 Task: Learn more about a business.
Action: Mouse moved to (906, 127)
Screenshot: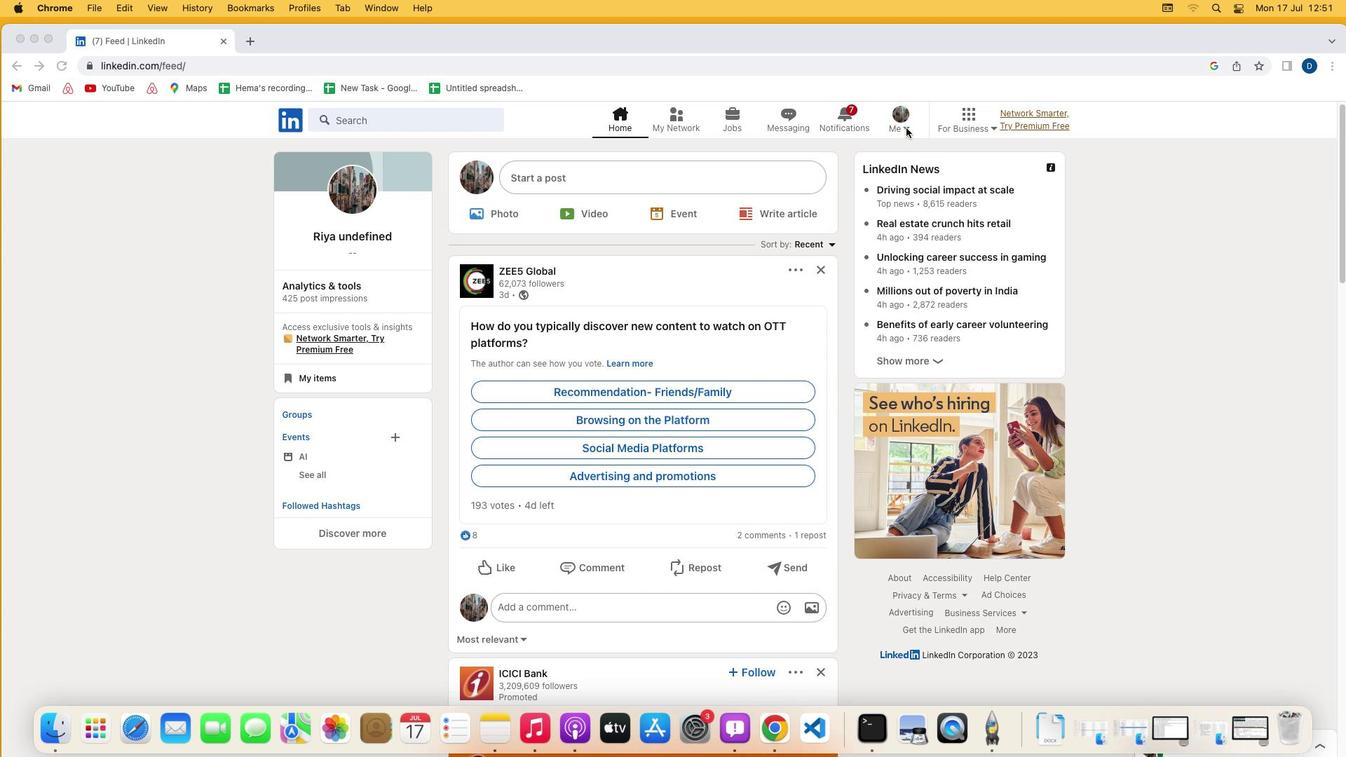 
Action: Mouse pressed left at (906, 127)
Screenshot: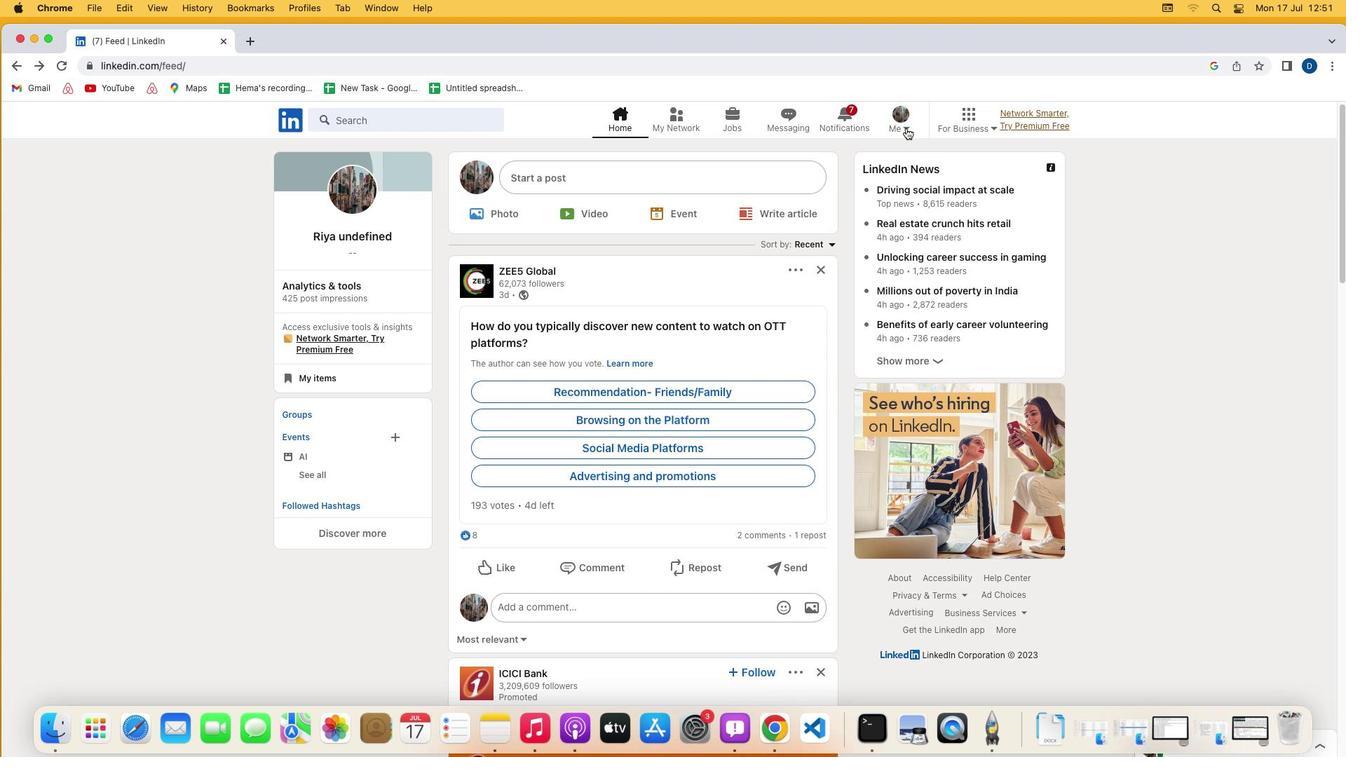 
Action: Mouse moved to (908, 127)
Screenshot: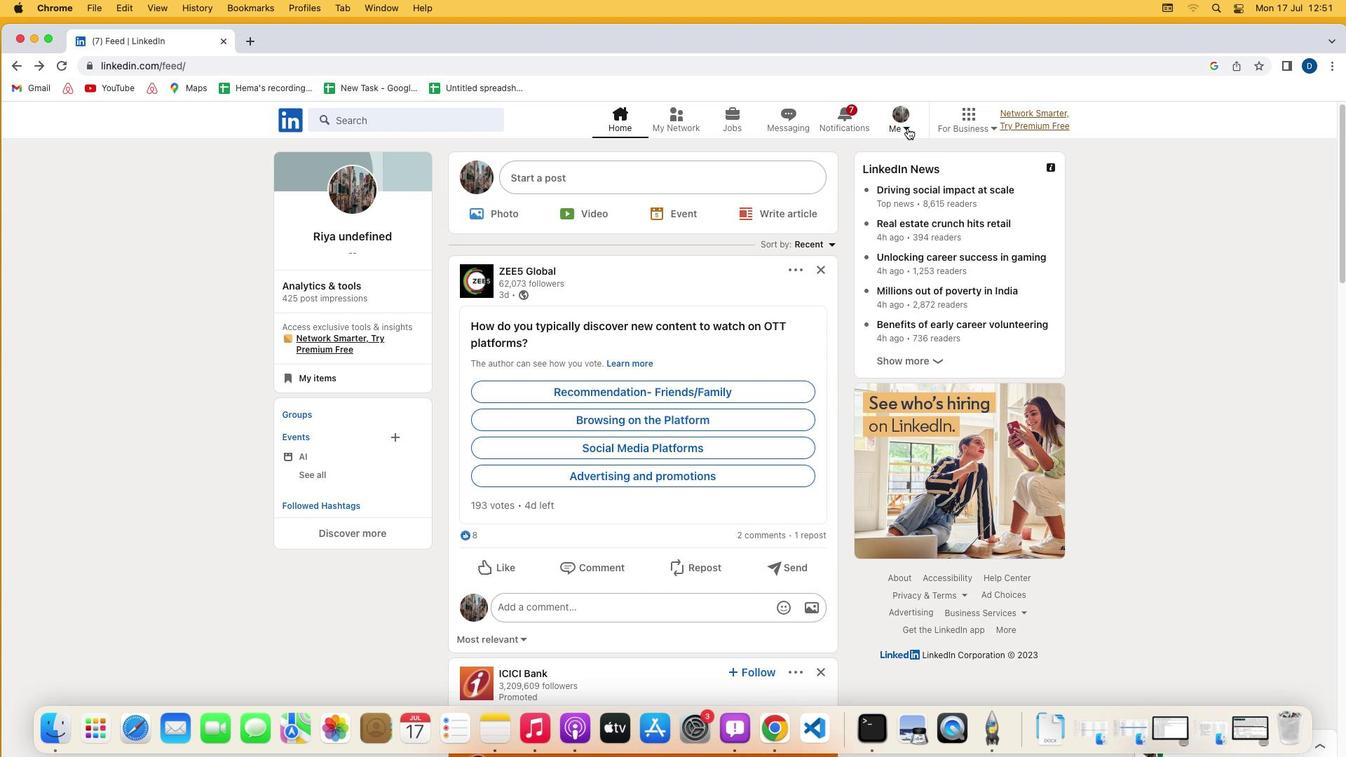 
Action: Mouse pressed left at (908, 127)
Screenshot: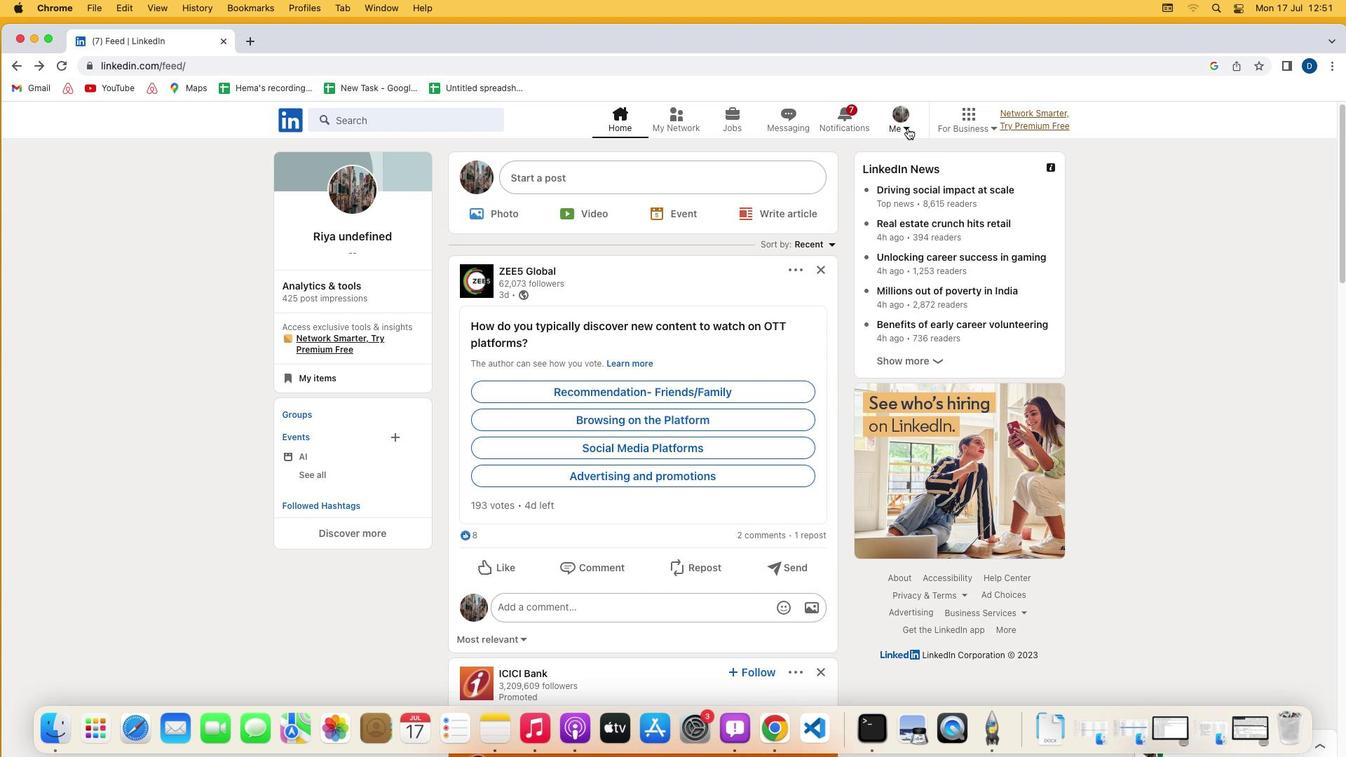 
Action: Mouse moved to (804, 276)
Screenshot: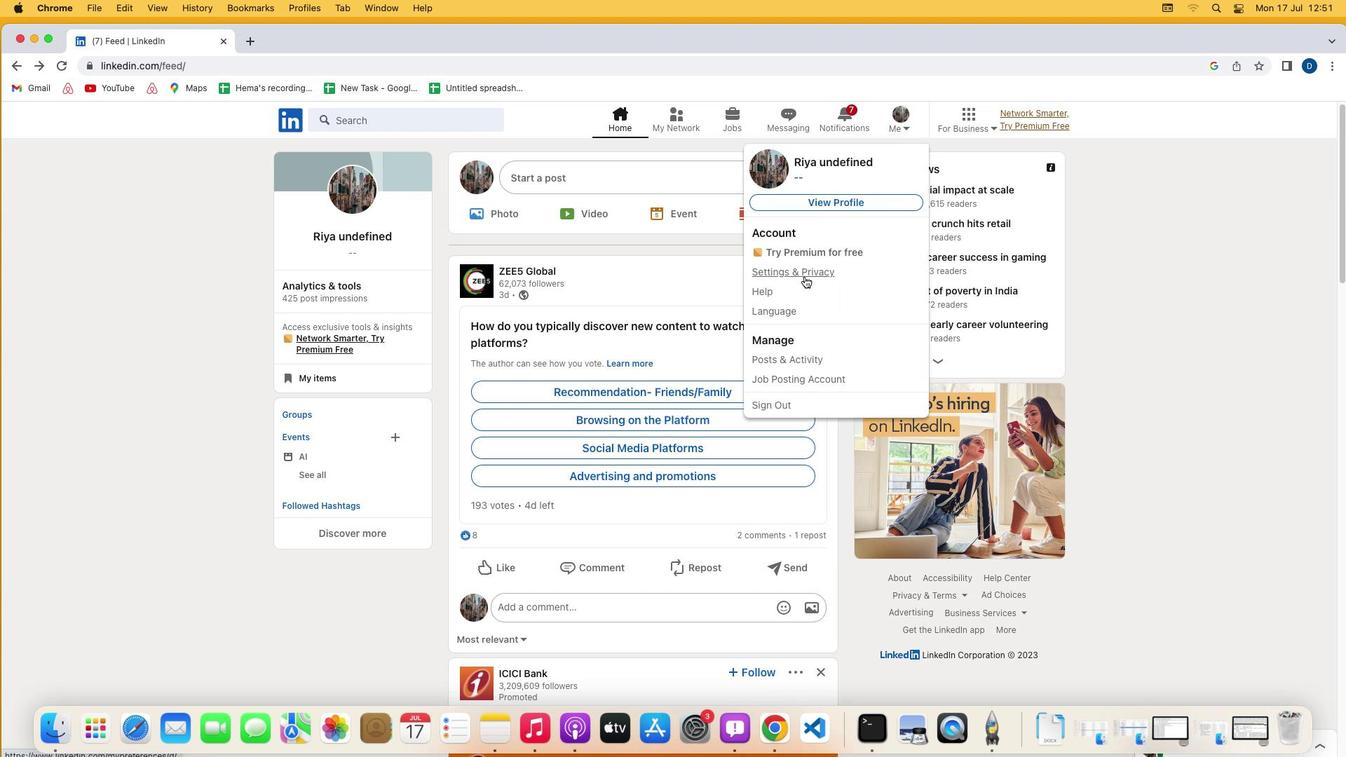 
Action: Mouse pressed left at (804, 276)
Screenshot: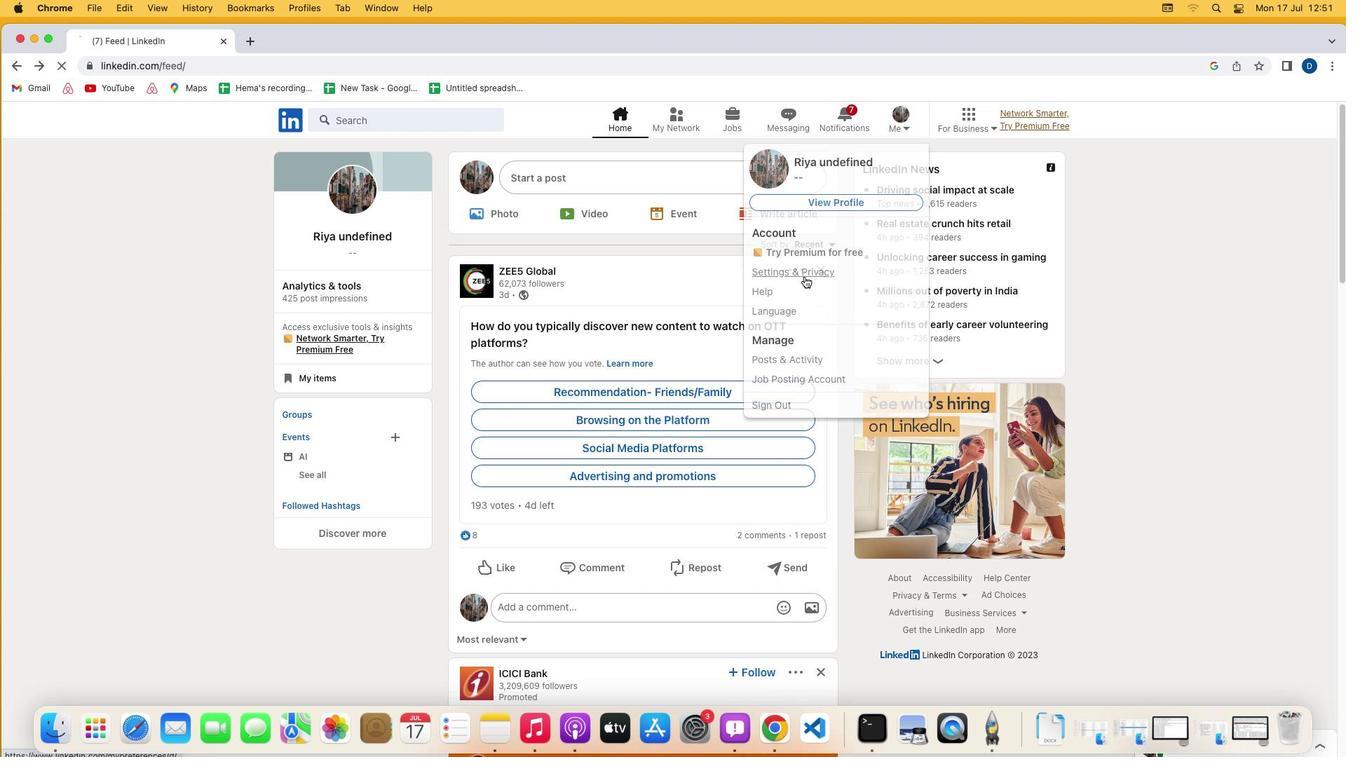 
Action: Mouse moved to (630, 395)
Screenshot: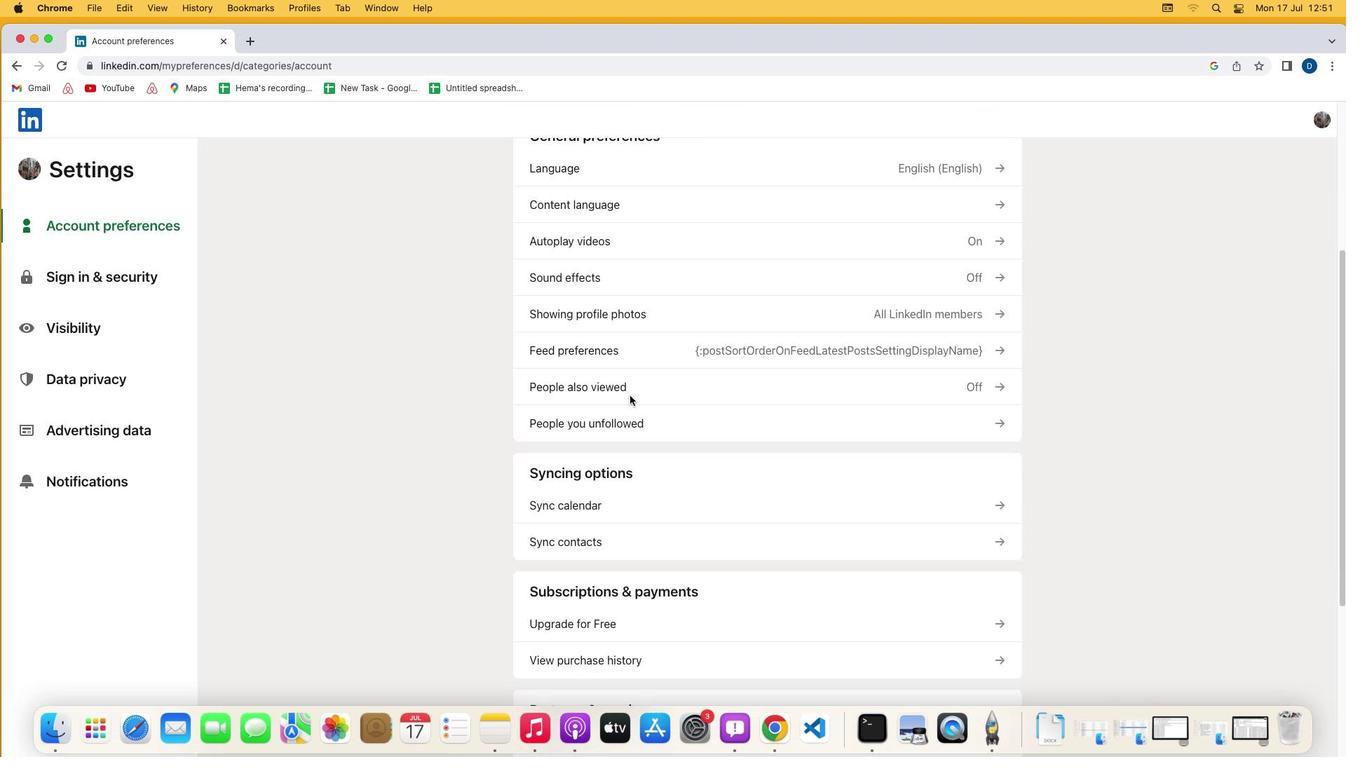 
Action: Mouse scrolled (630, 395) with delta (0, 0)
Screenshot: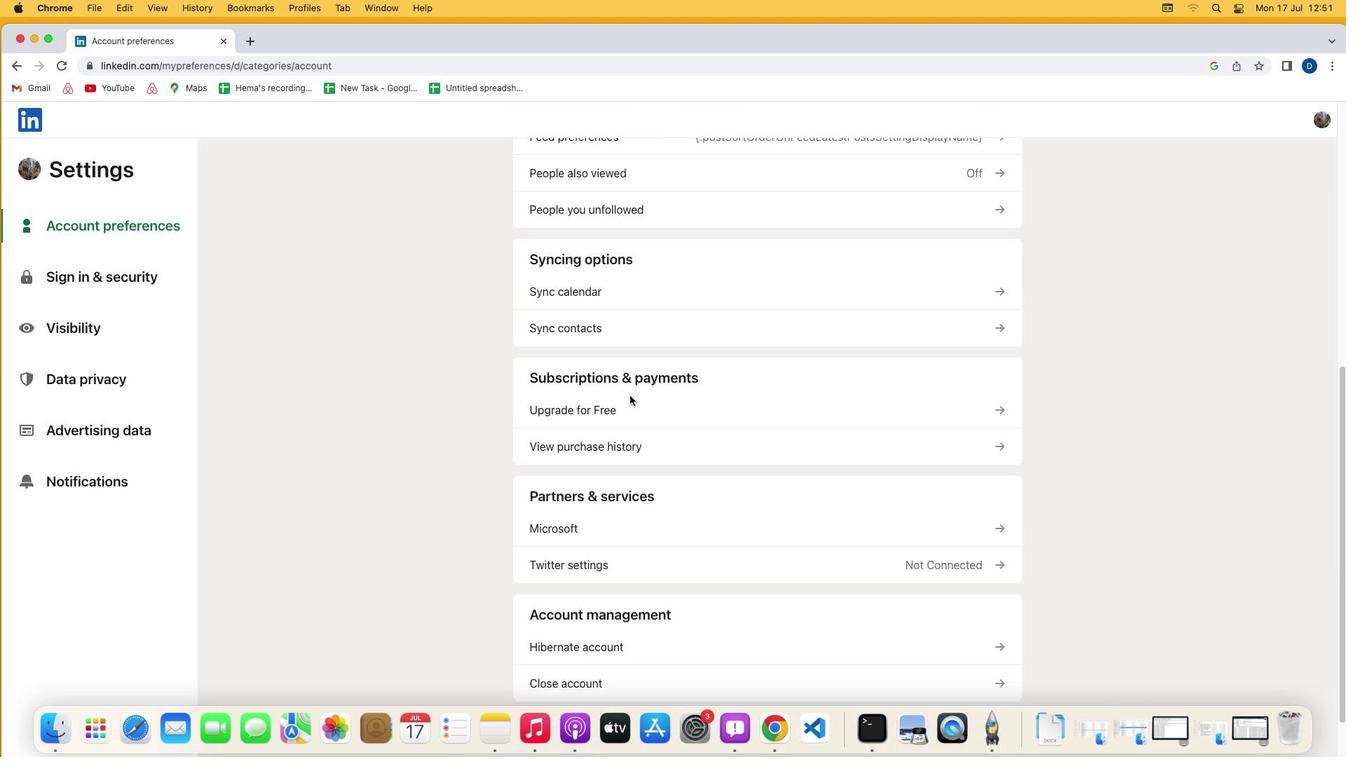 
Action: Mouse scrolled (630, 395) with delta (0, 0)
Screenshot: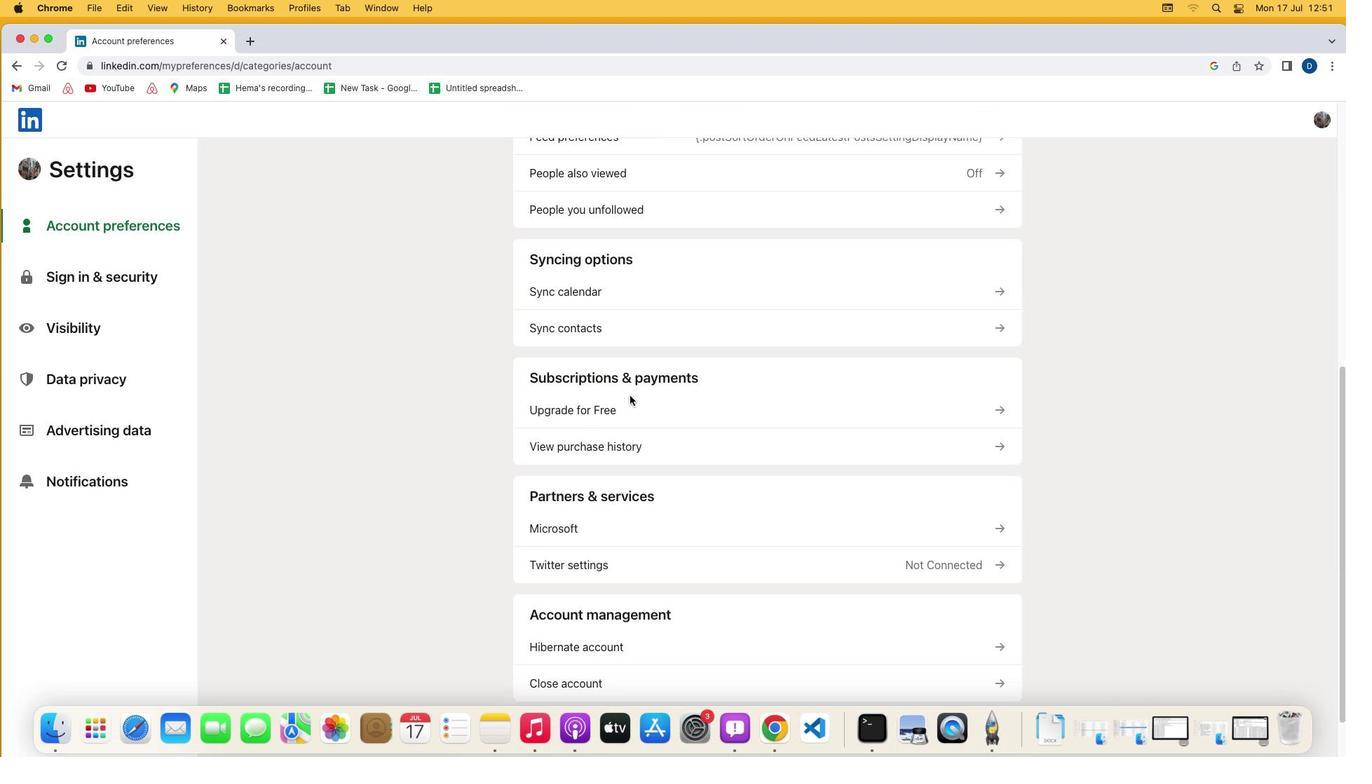 
Action: Mouse scrolled (630, 395) with delta (0, -2)
Screenshot: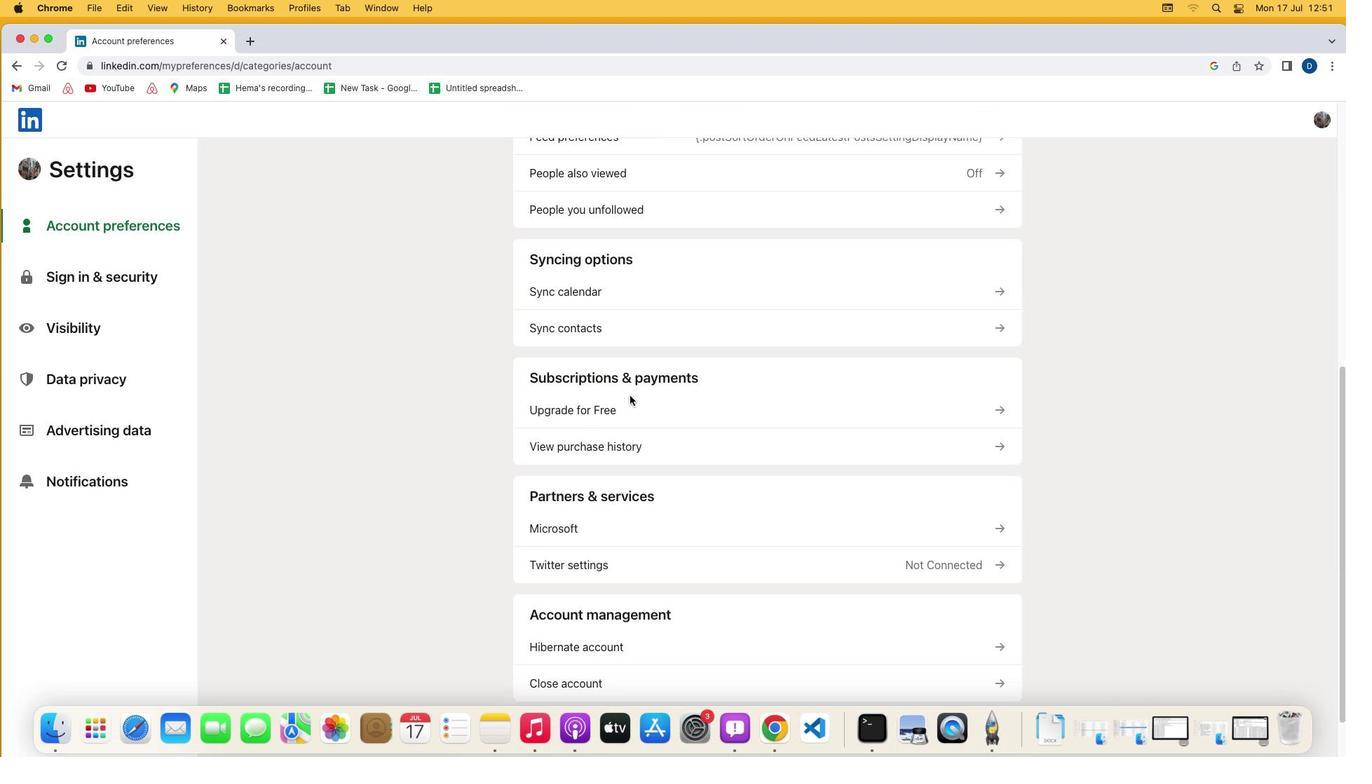 
Action: Mouse scrolled (630, 395) with delta (0, -3)
Screenshot: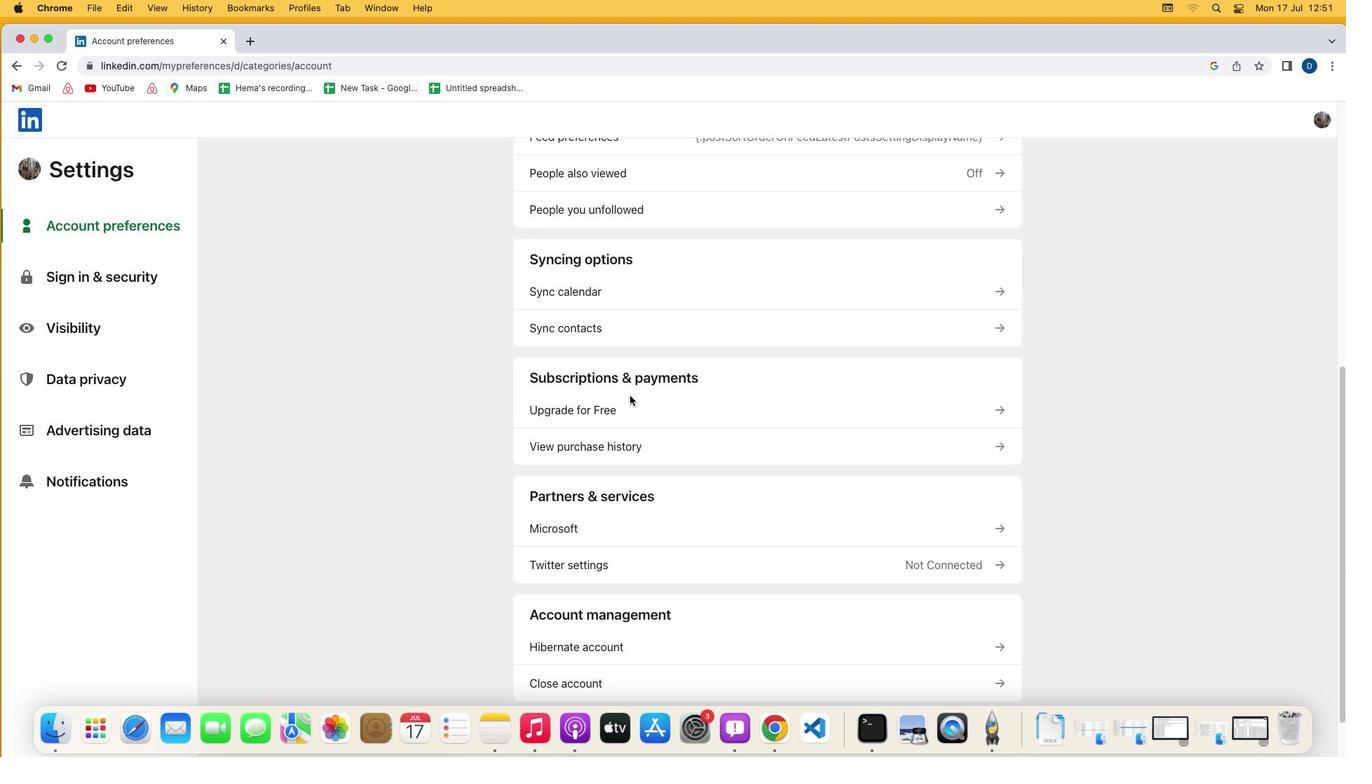 
Action: Mouse scrolled (630, 395) with delta (0, -4)
Screenshot: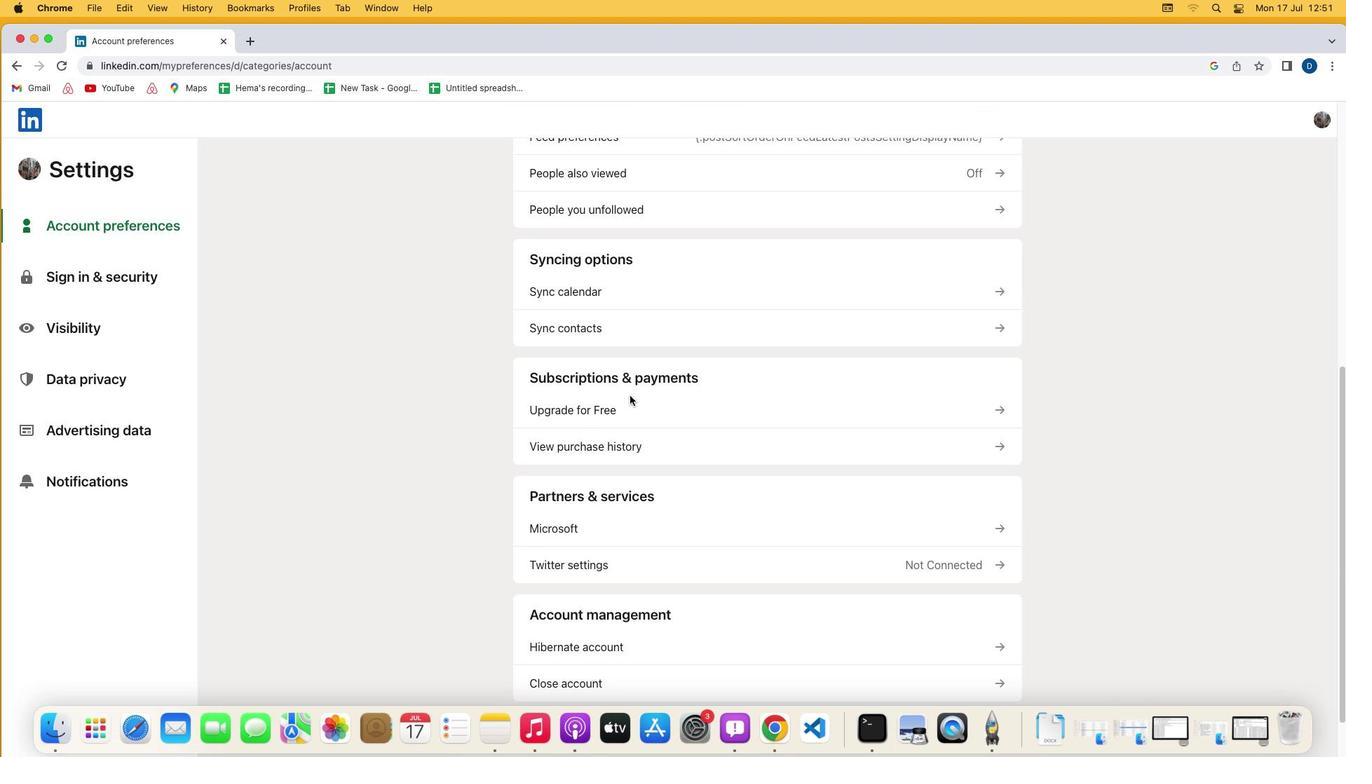 
Action: Mouse scrolled (630, 395) with delta (0, 0)
Screenshot: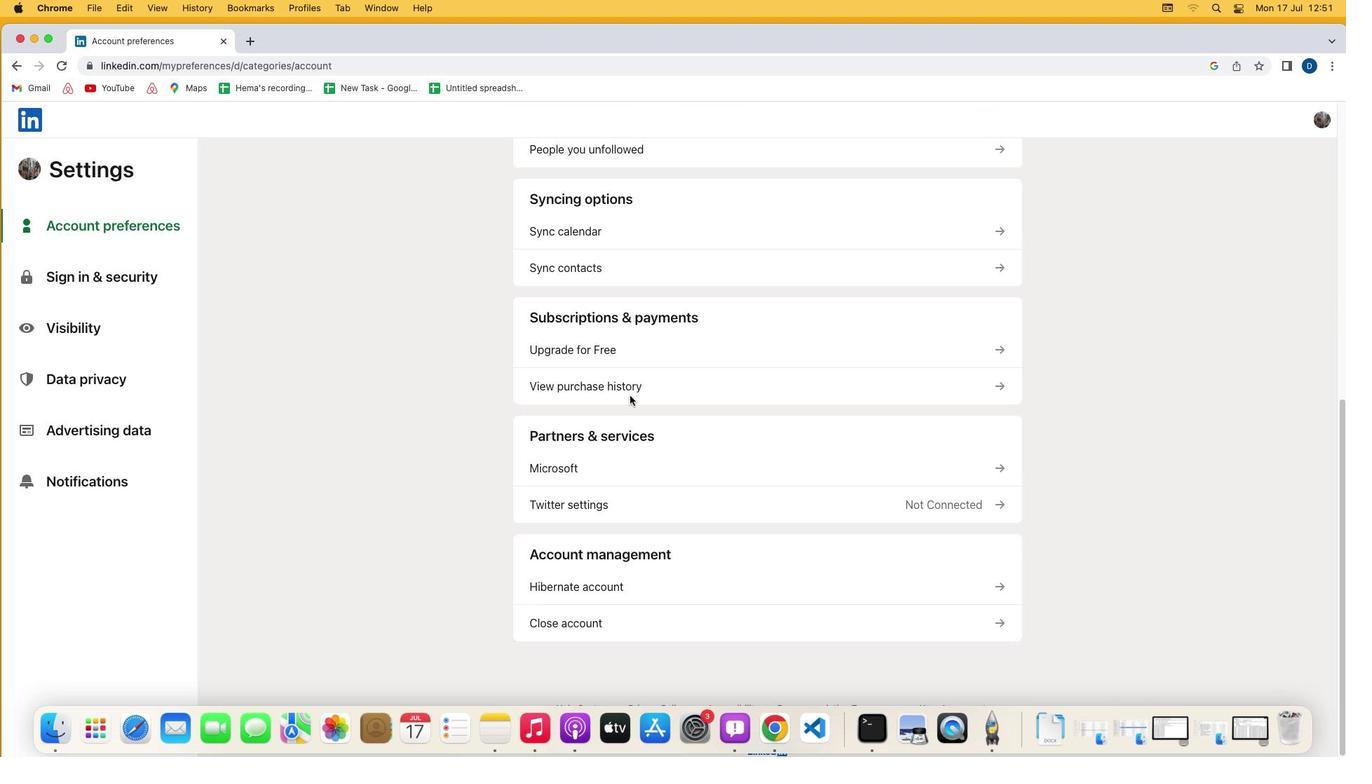 
Action: Mouse scrolled (630, 395) with delta (0, 0)
Screenshot: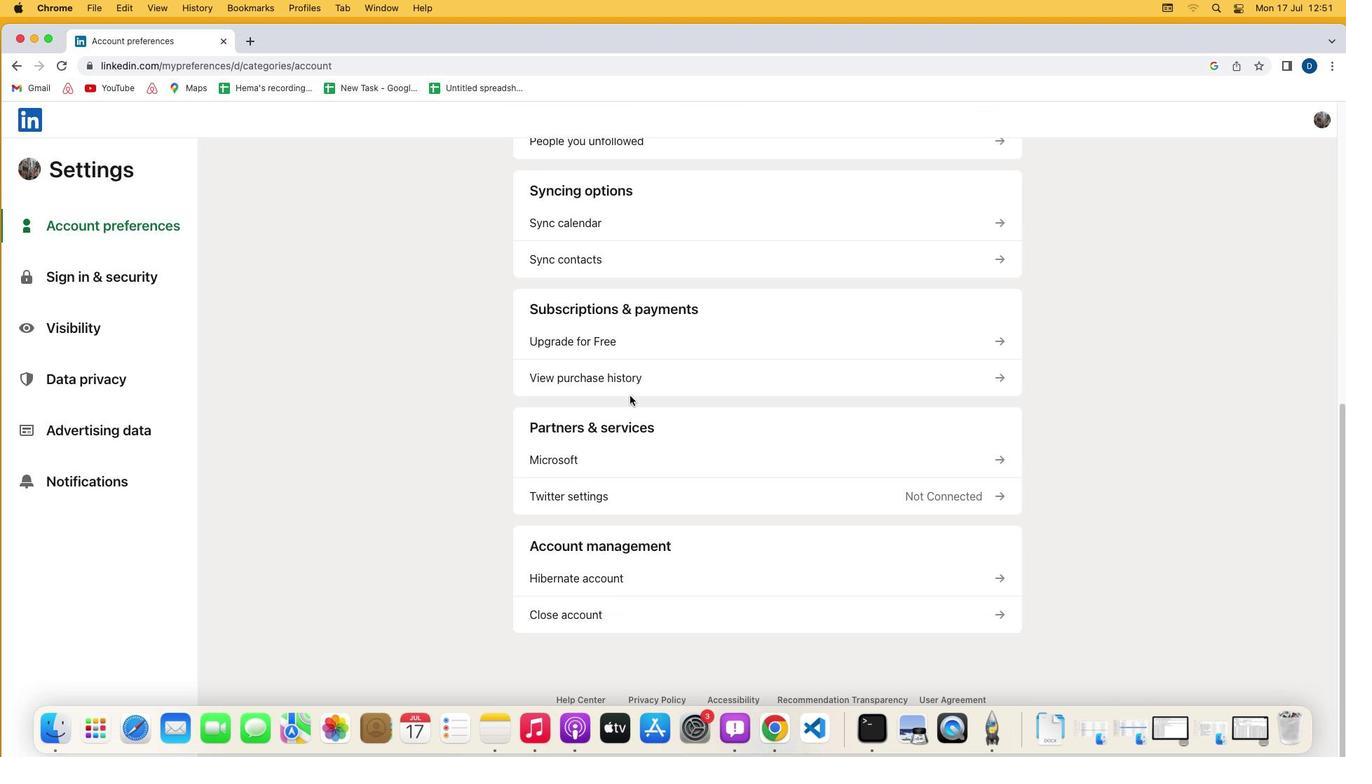 
Action: Mouse scrolled (630, 395) with delta (0, -2)
Screenshot: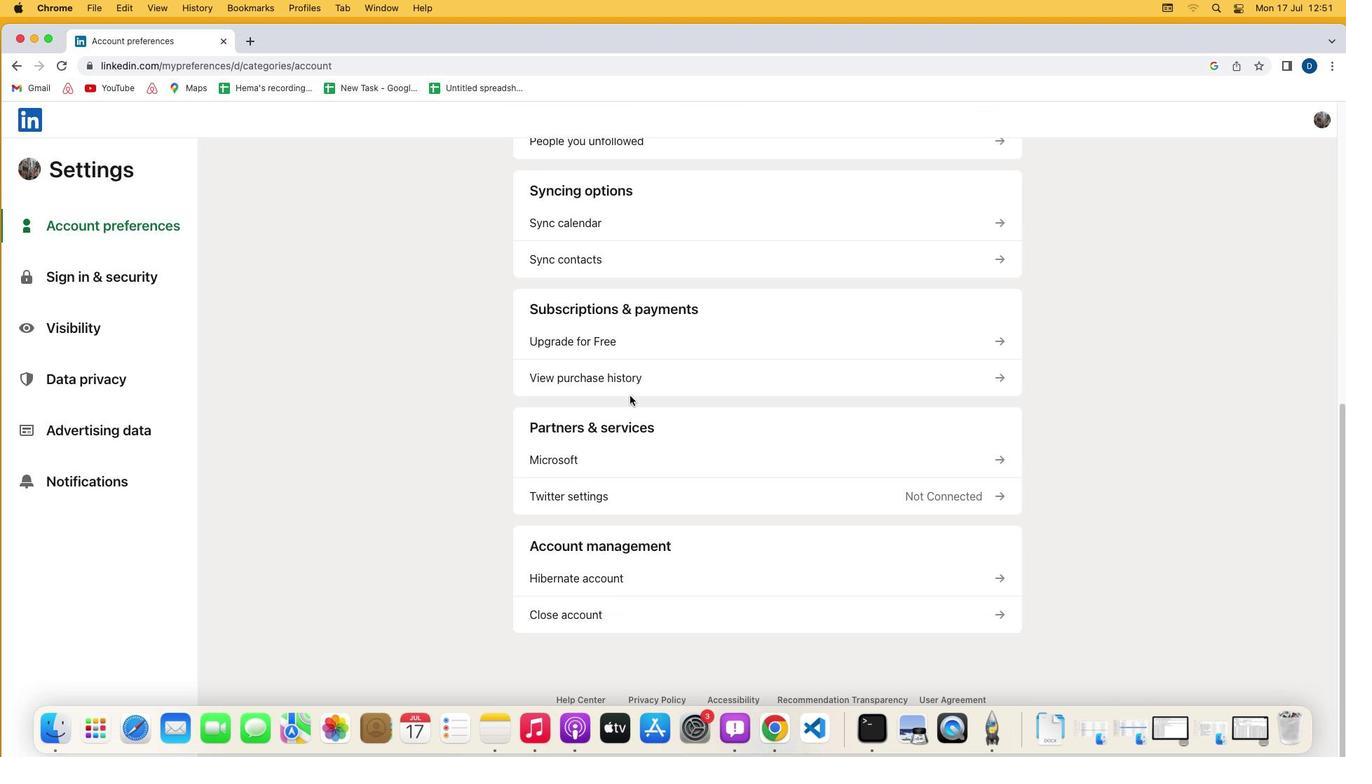 
Action: Mouse scrolled (630, 395) with delta (0, -2)
Screenshot: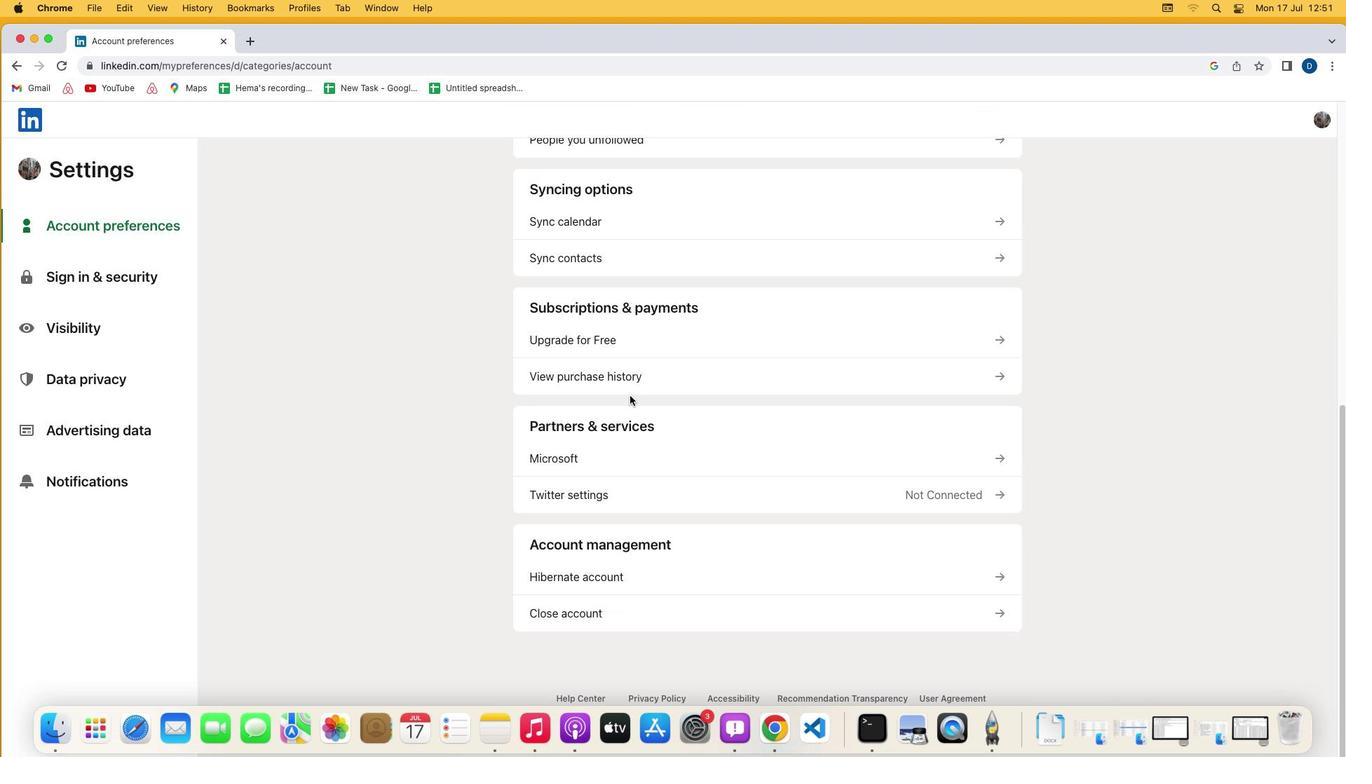 
Action: Mouse moved to (588, 345)
Screenshot: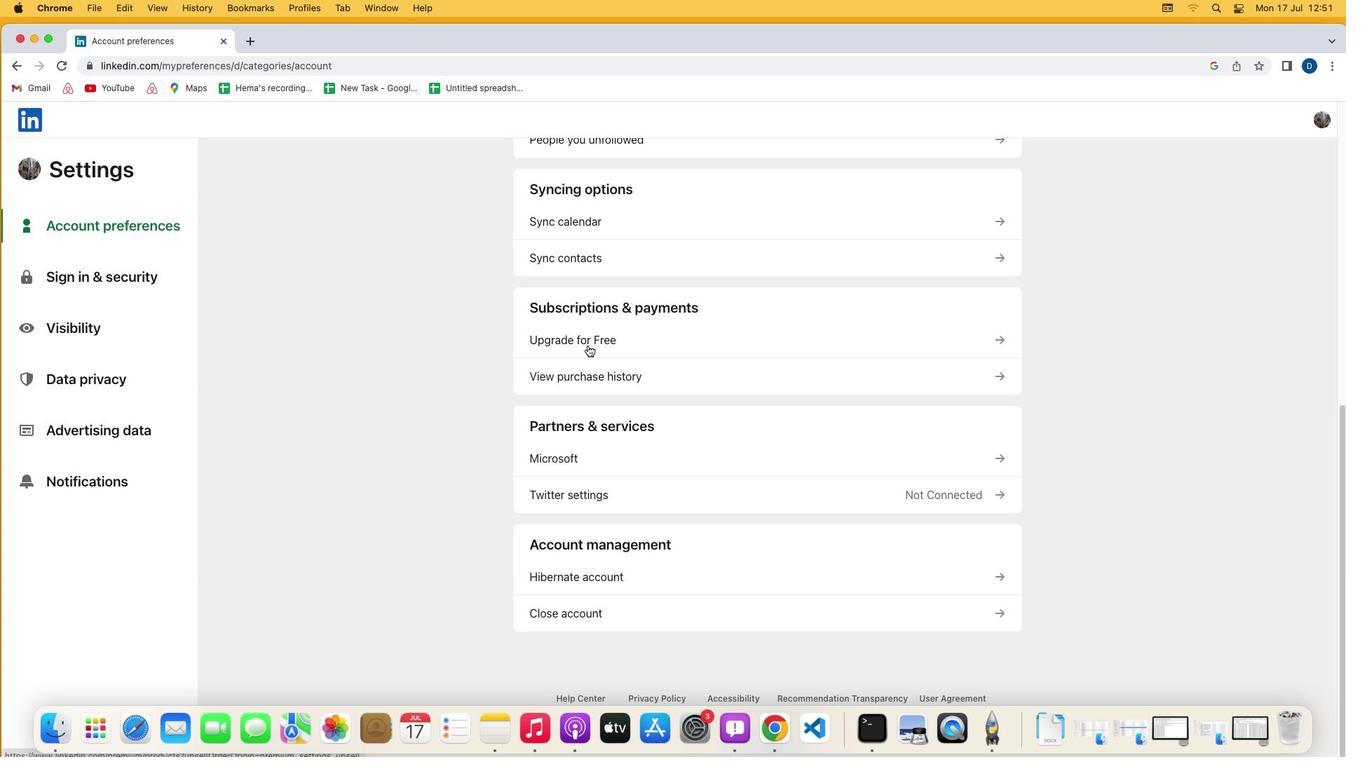 
Action: Mouse pressed left at (588, 345)
Screenshot: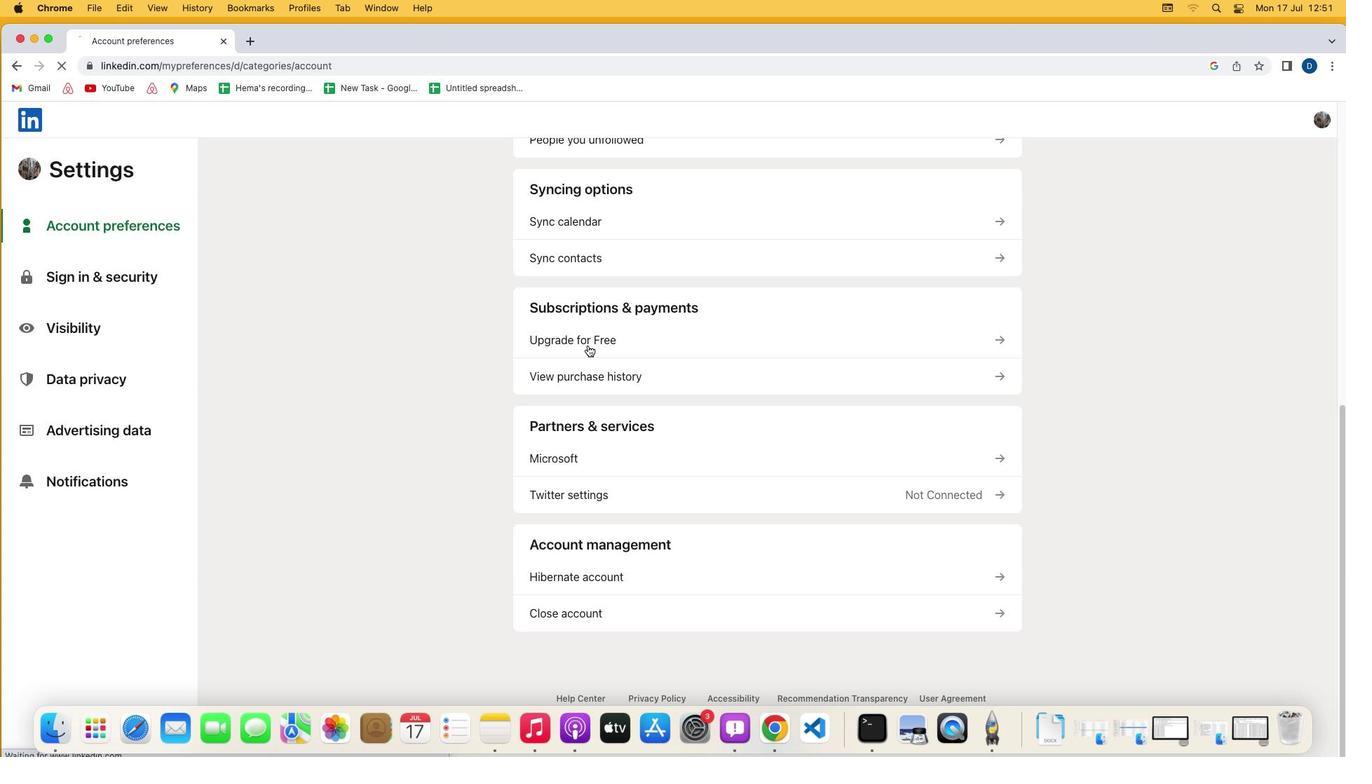
Action: Mouse moved to (547, 415)
Screenshot: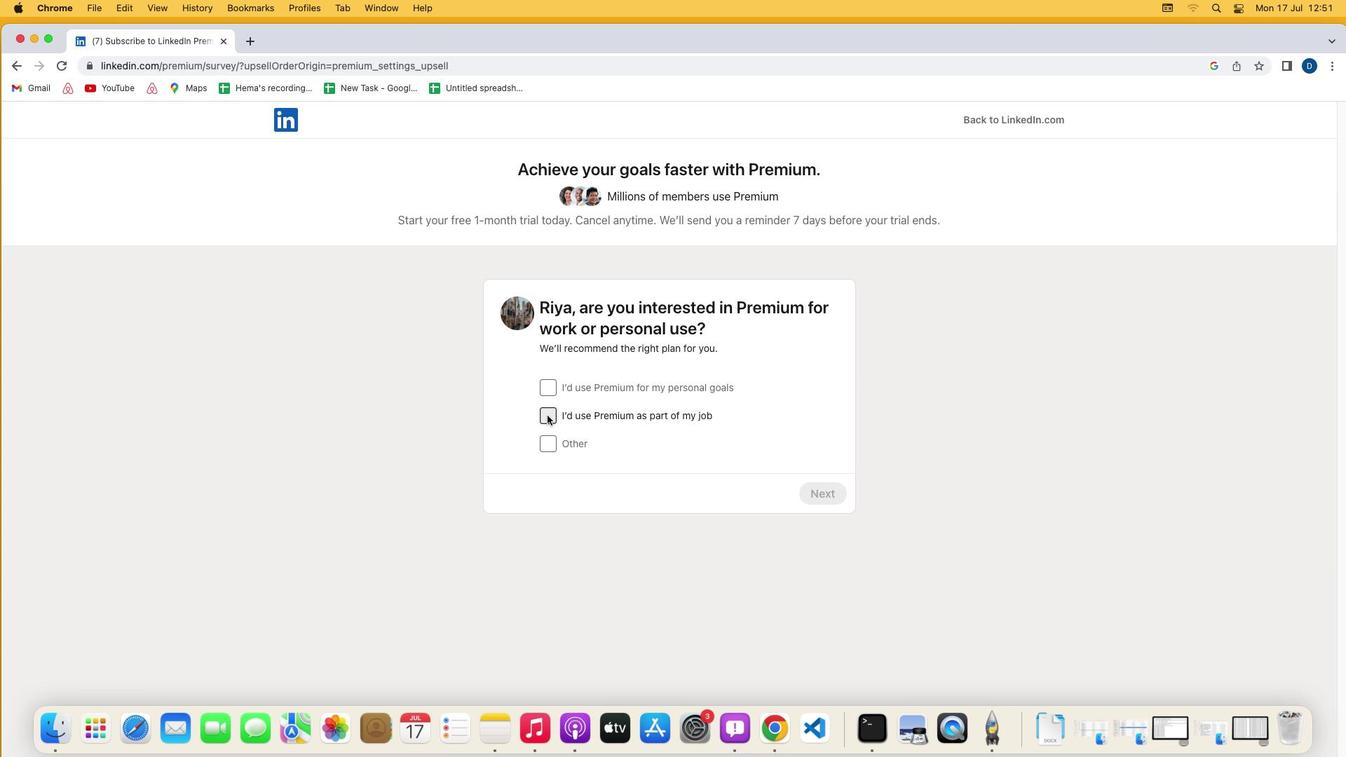 
Action: Mouse pressed left at (547, 415)
Screenshot: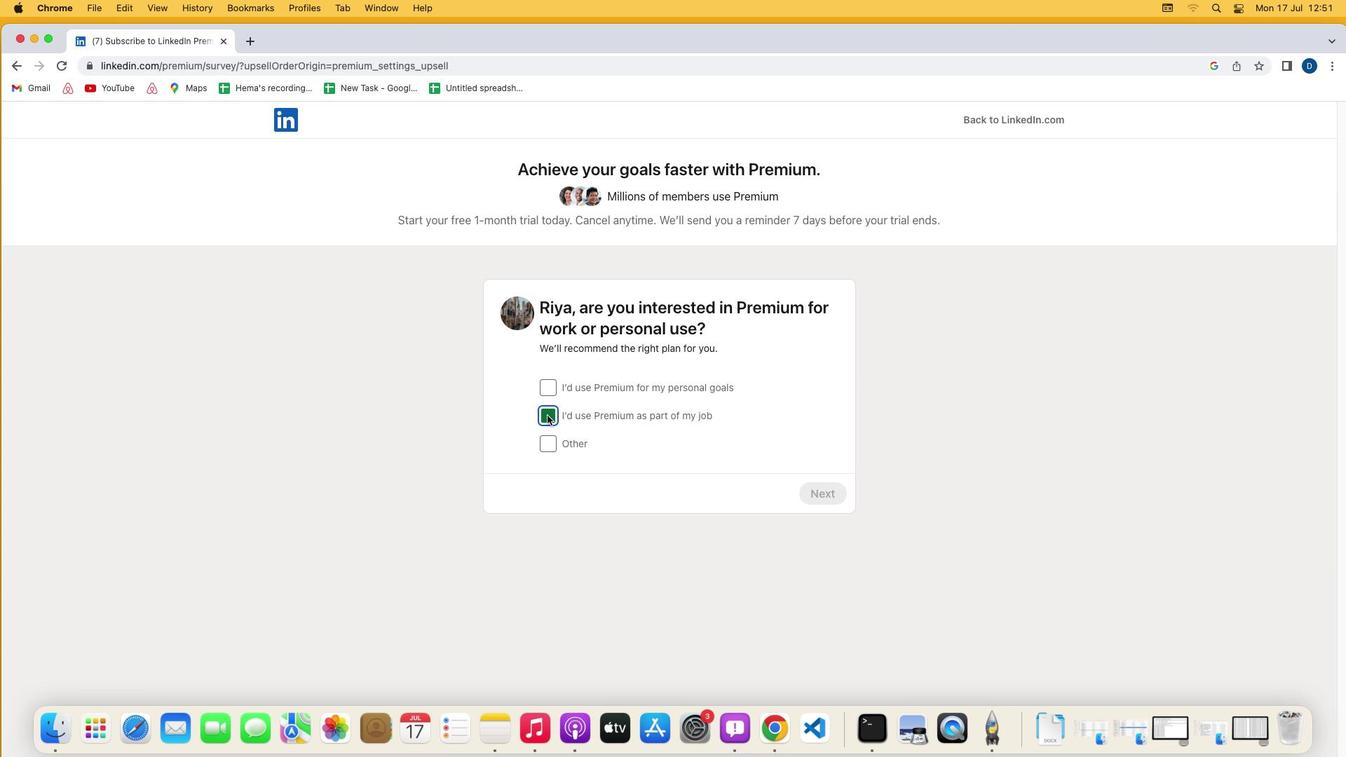 
Action: Mouse moved to (815, 492)
Screenshot: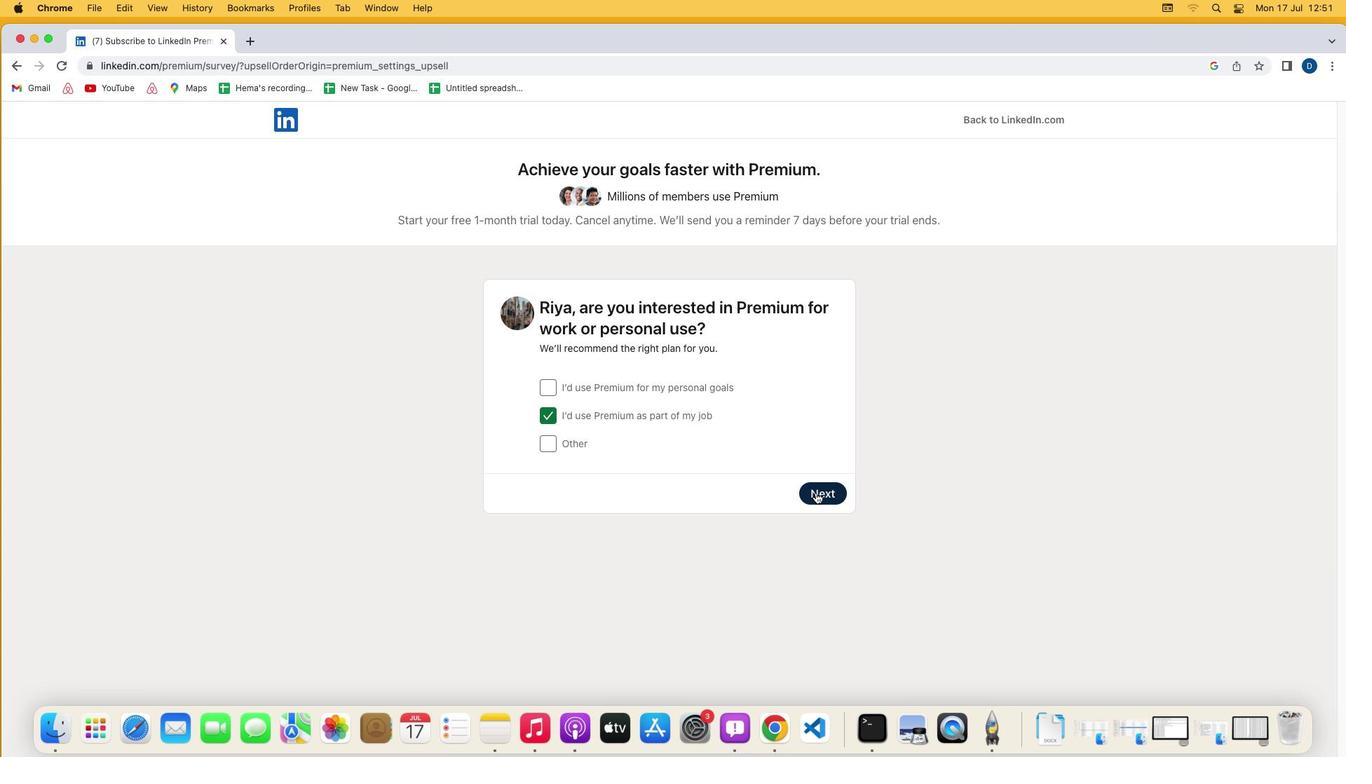 
Action: Mouse pressed left at (815, 492)
Screenshot: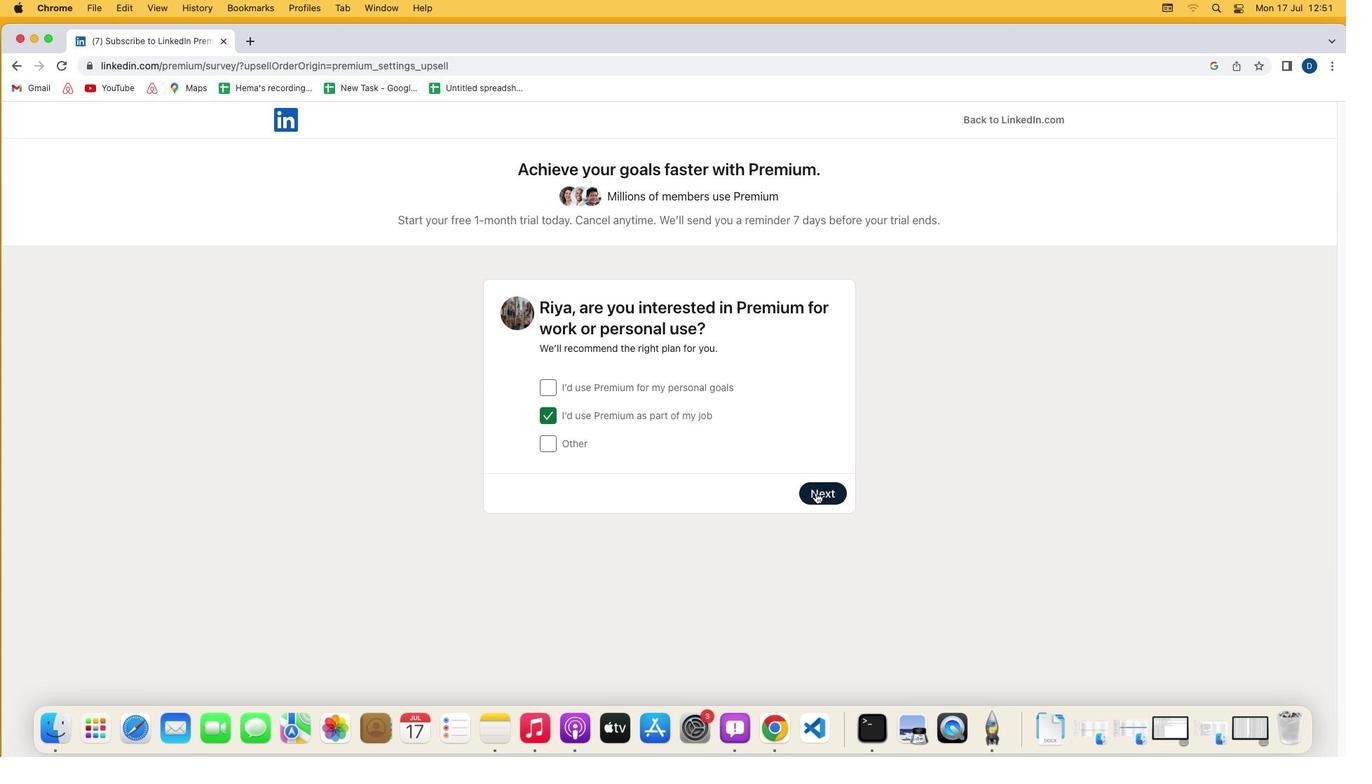 
Action: Mouse moved to (545, 415)
Screenshot: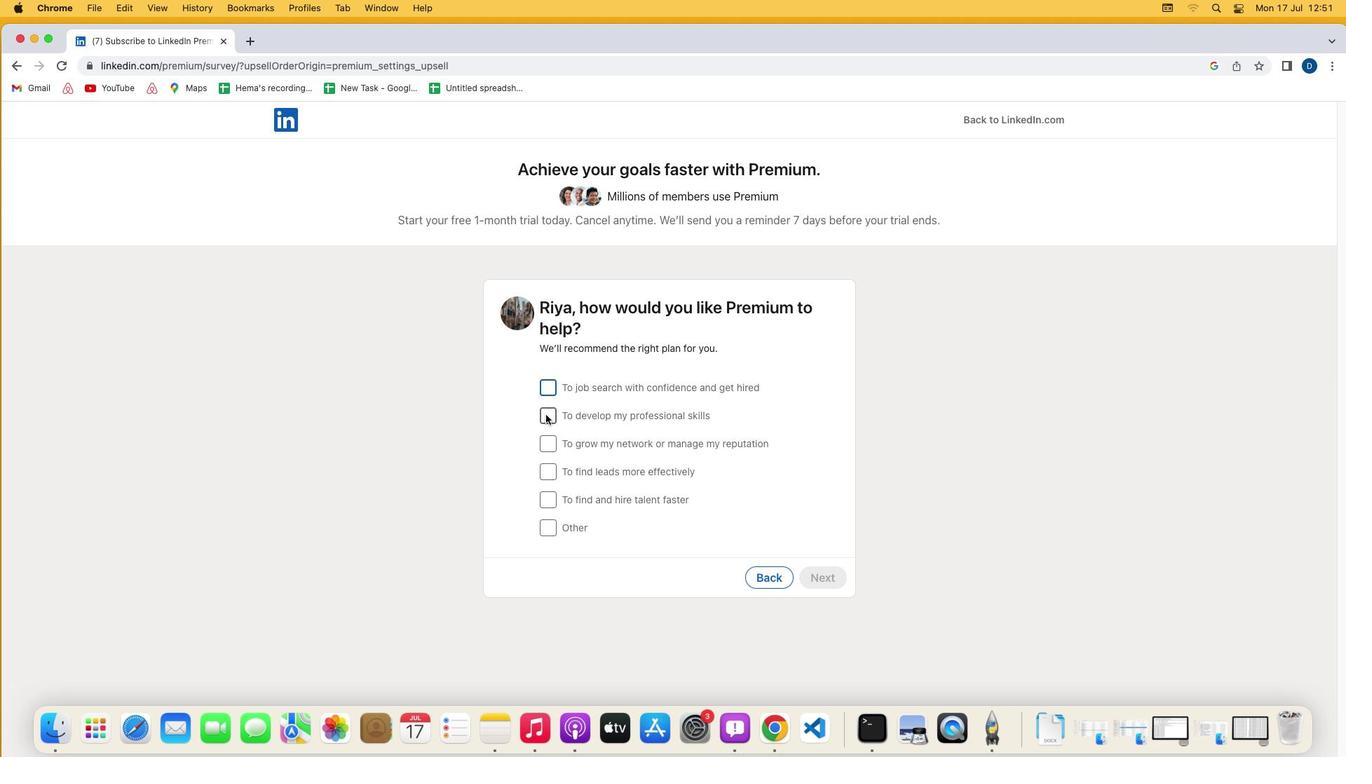
Action: Mouse pressed left at (545, 415)
Screenshot: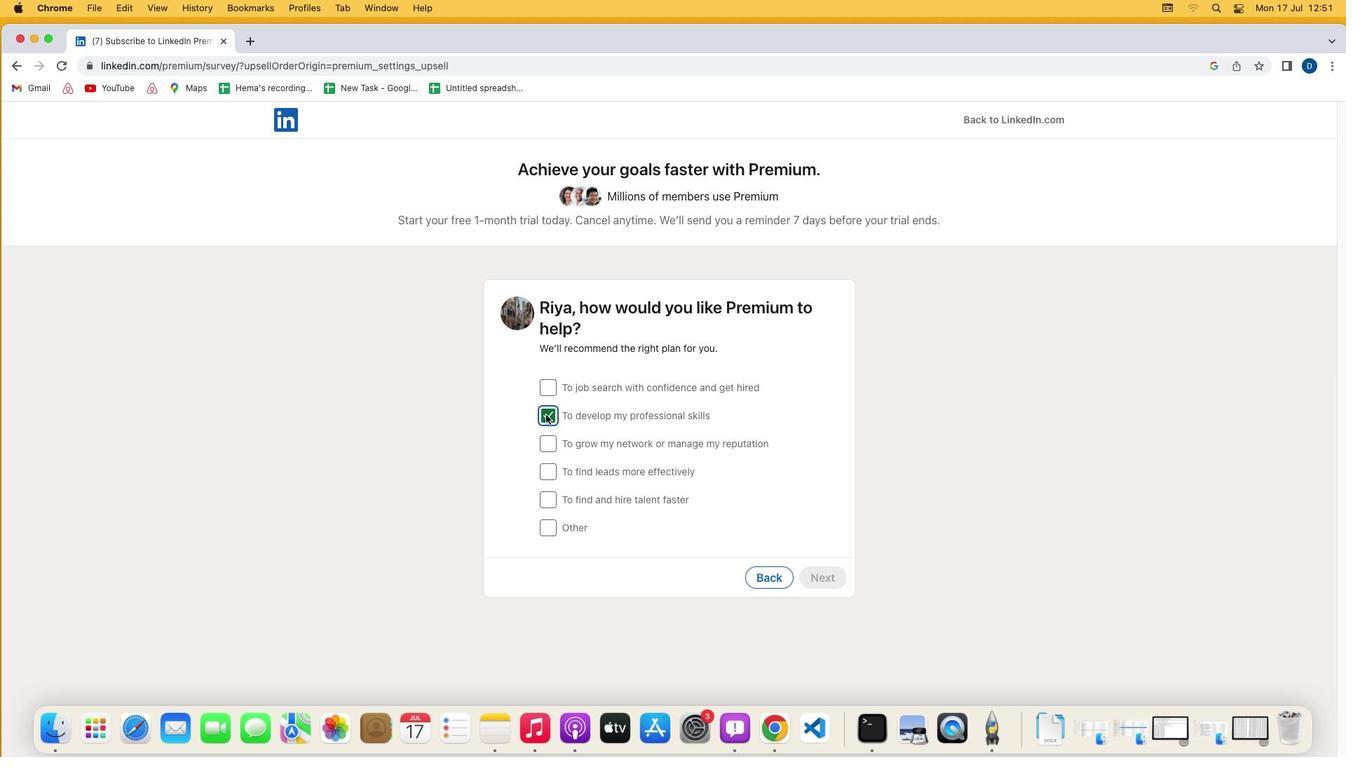 
Action: Mouse moved to (825, 575)
Screenshot: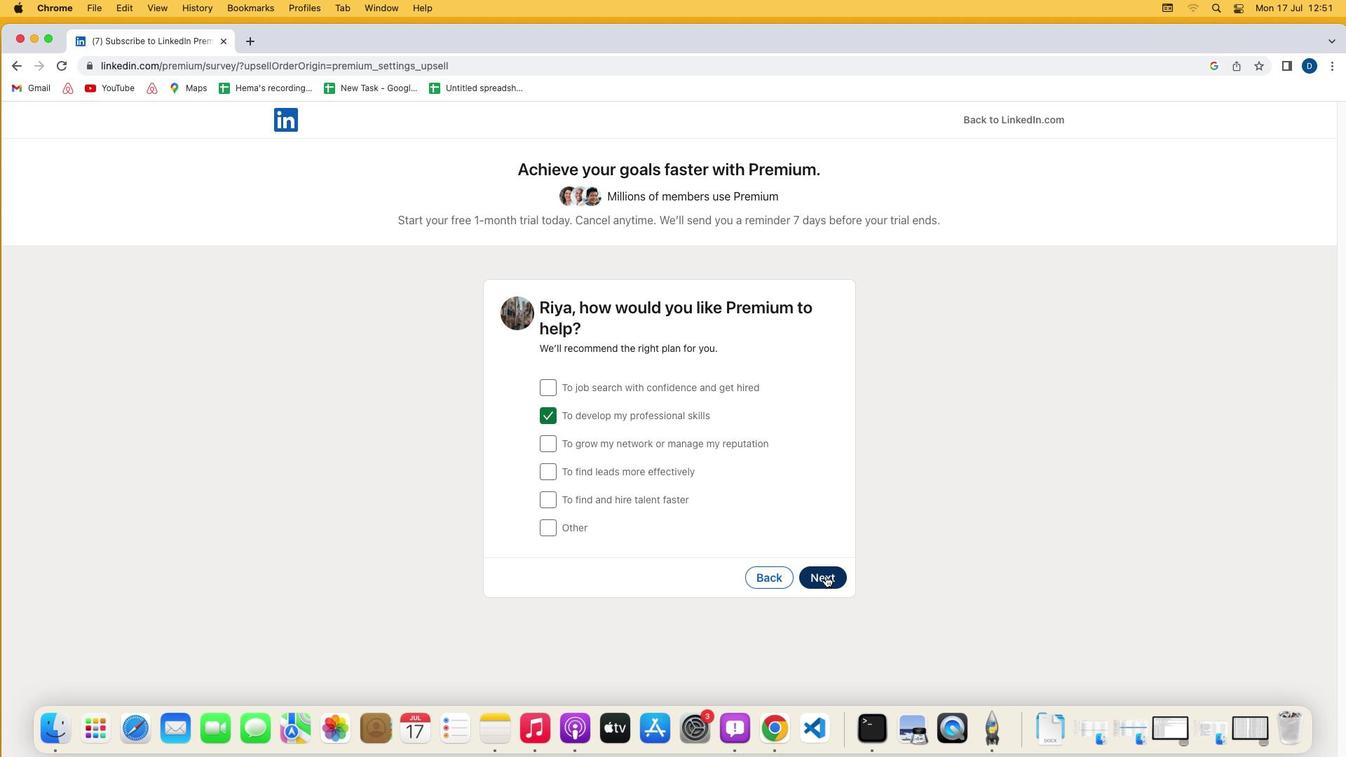 
Action: Mouse pressed left at (825, 575)
Screenshot: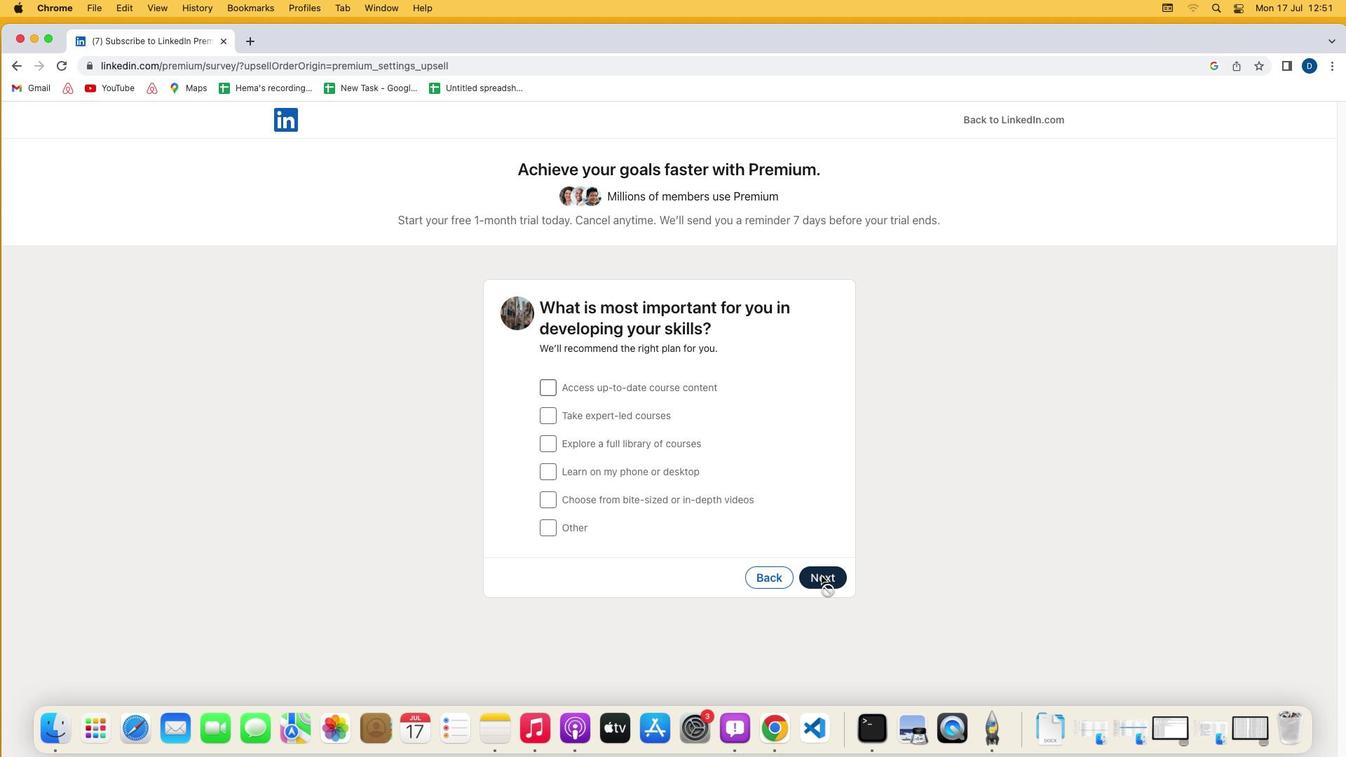 
Action: Mouse moved to (547, 525)
Screenshot: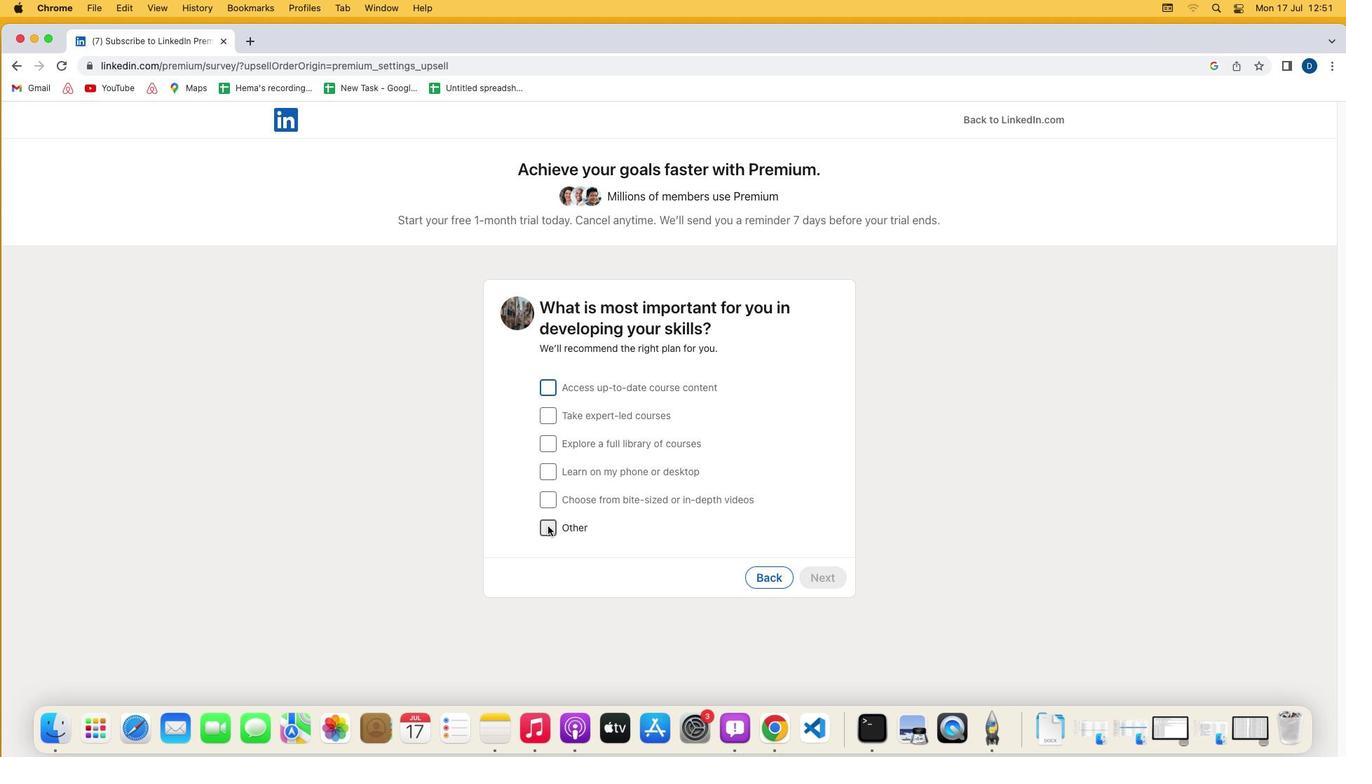 
Action: Mouse pressed left at (547, 525)
Screenshot: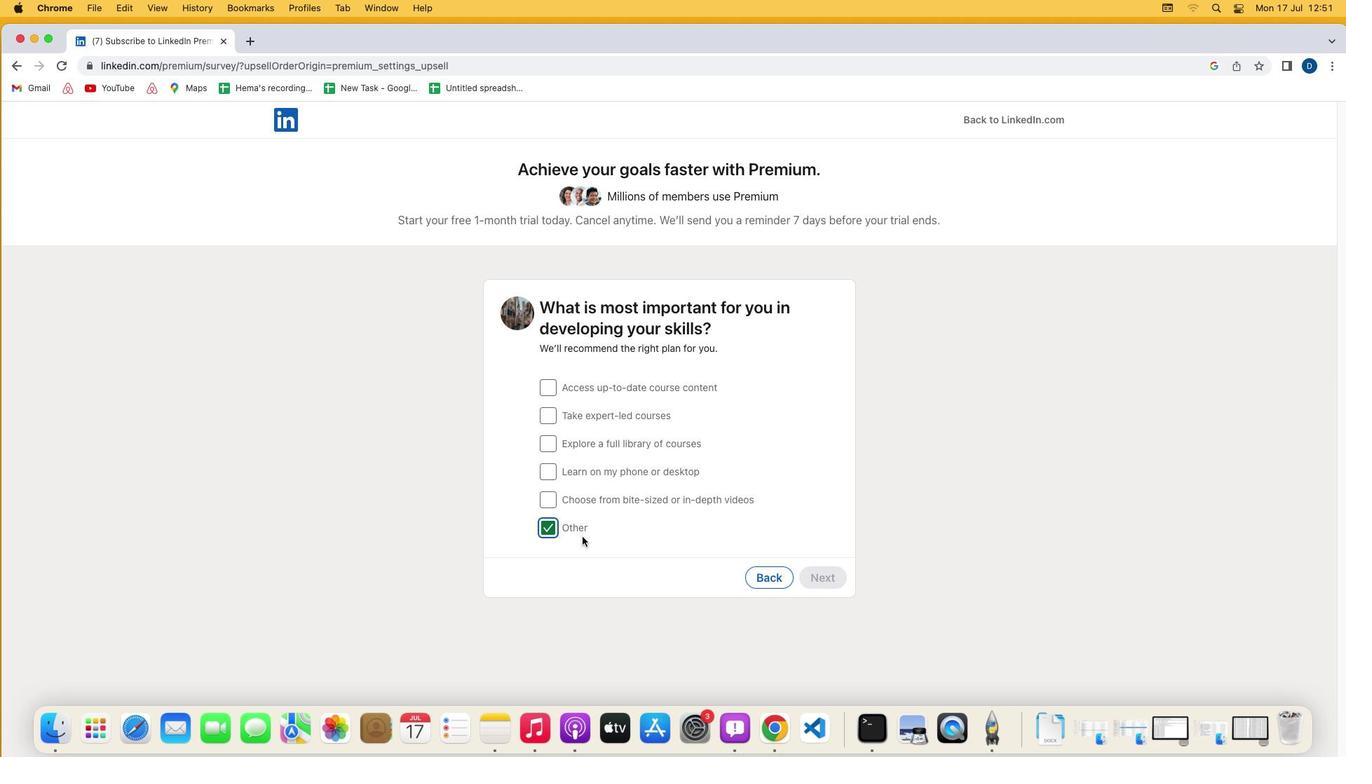
Action: Mouse moved to (816, 580)
Screenshot: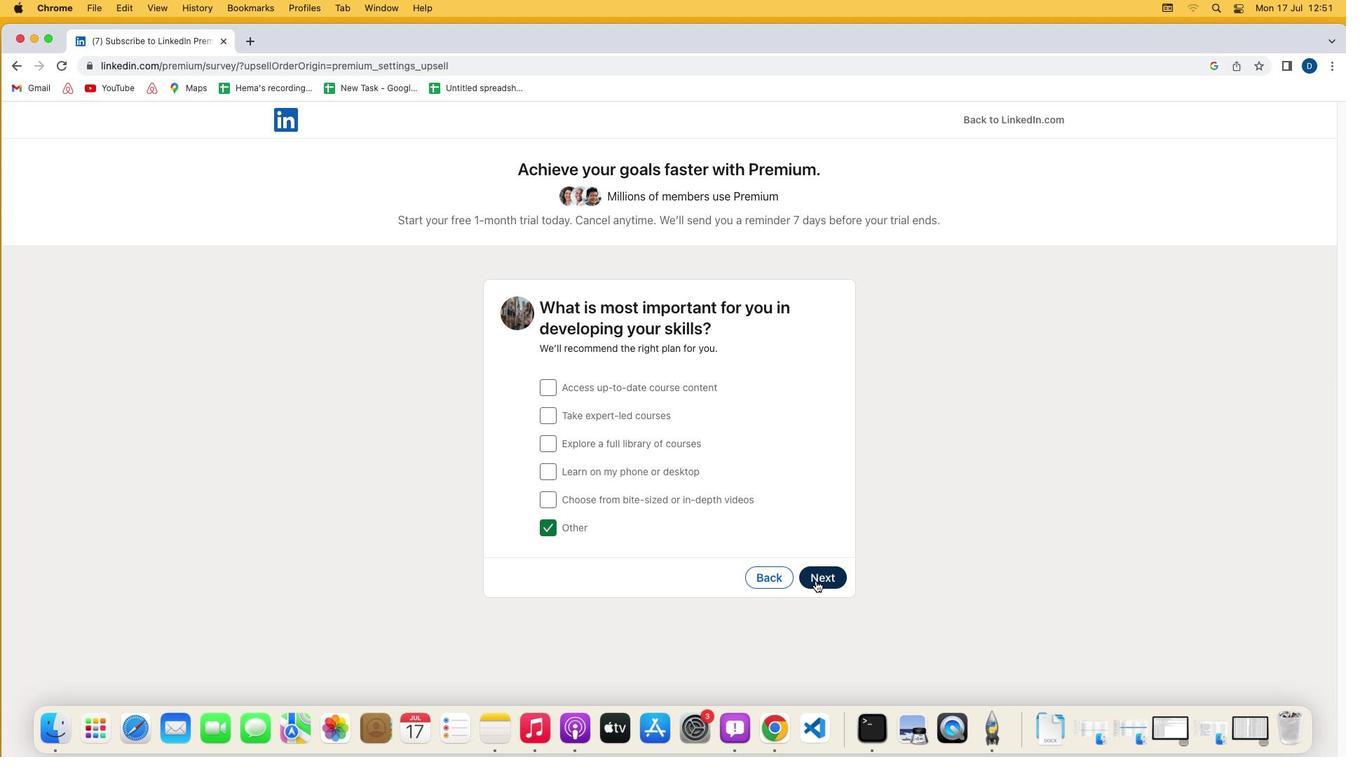 
Action: Mouse pressed left at (816, 580)
Screenshot: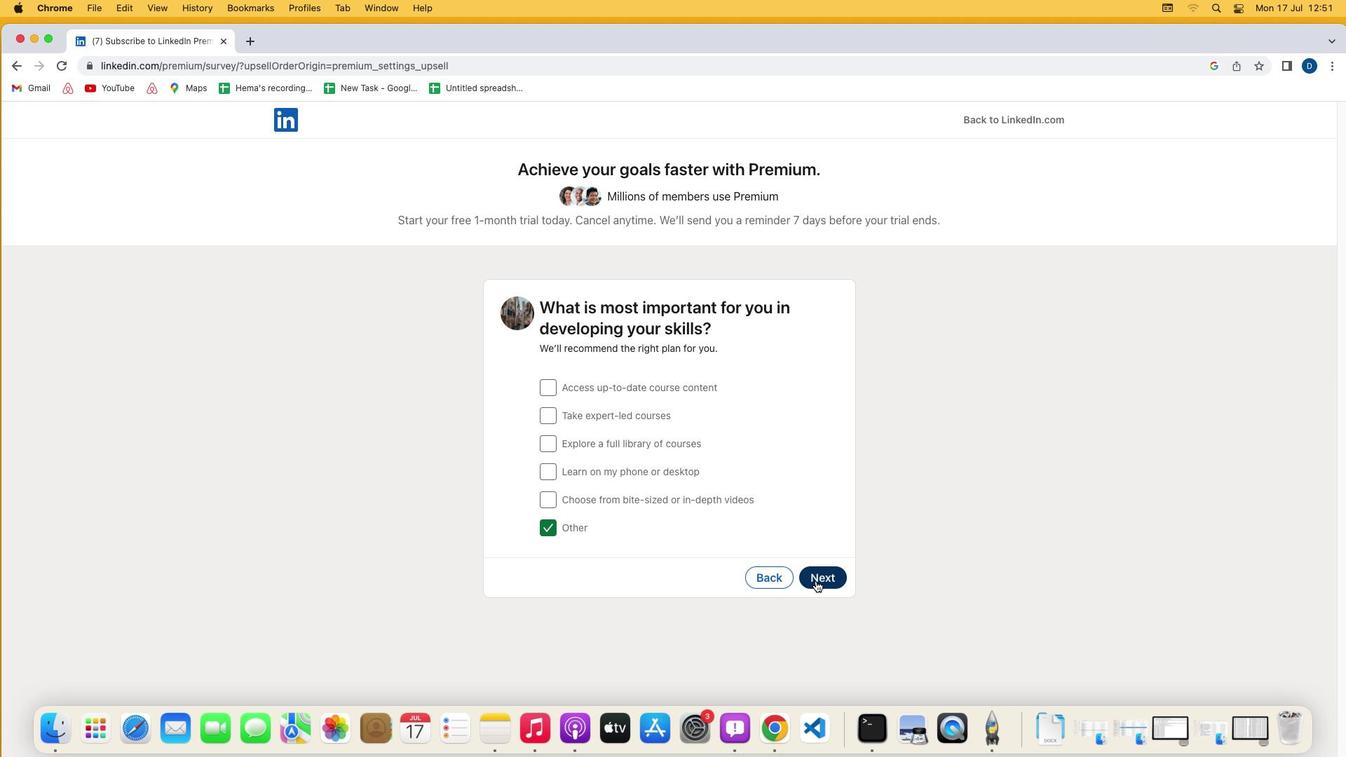 
Action: Mouse moved to (541, 587)
Screenshot: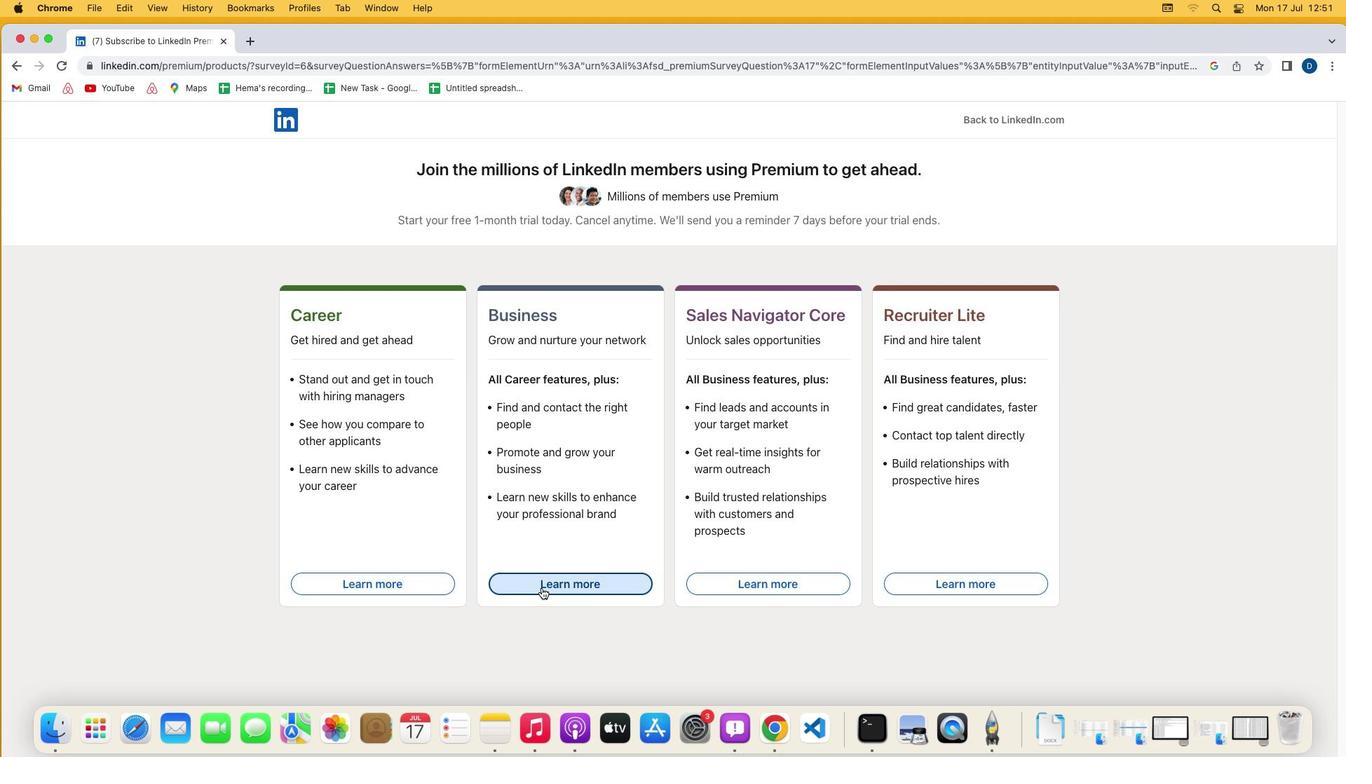 
Action: Mouse pressed left at (541, 587)
Screenshot: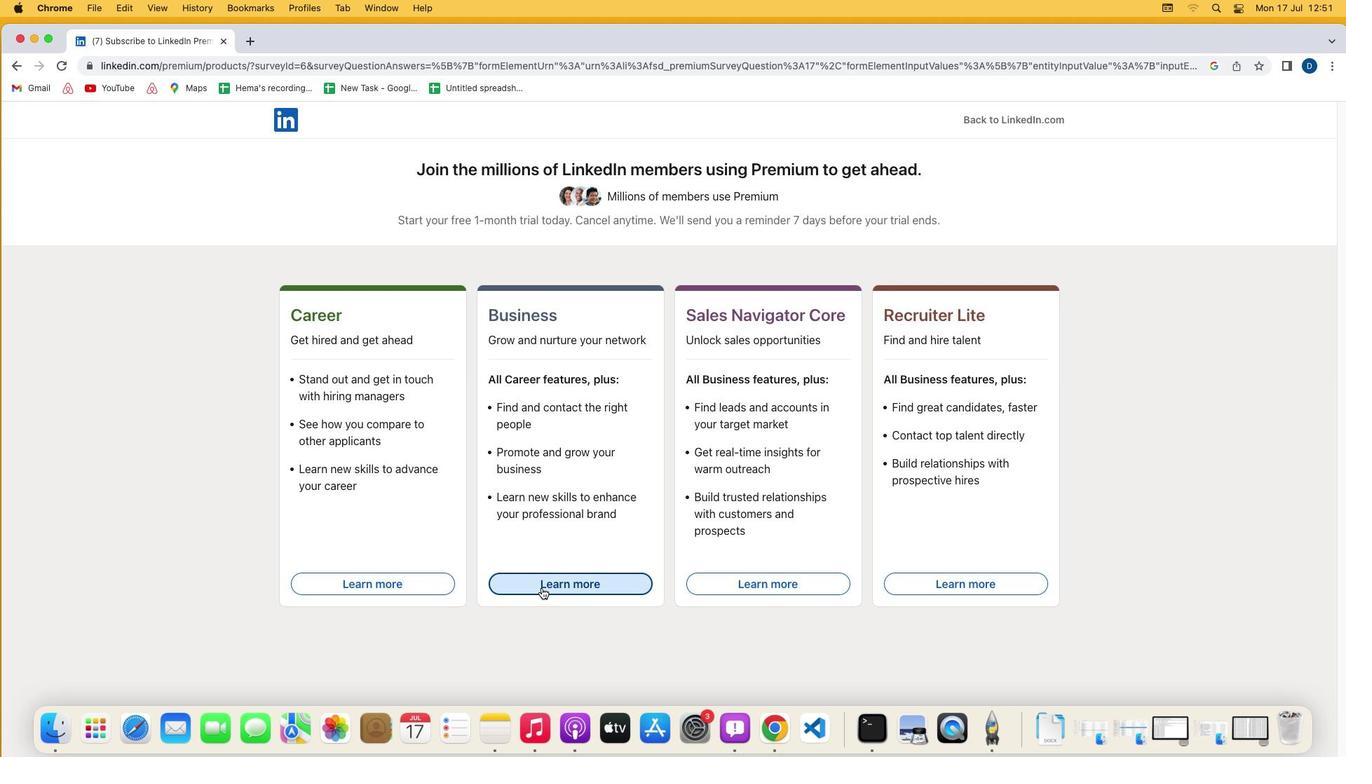 
